 Task: Set "Partitions to consider" for "H.264/MPEG-4 Part 10/AVC encoder (x264)" to none.
Action: Mouse moved to (139, 18)
Screenshot: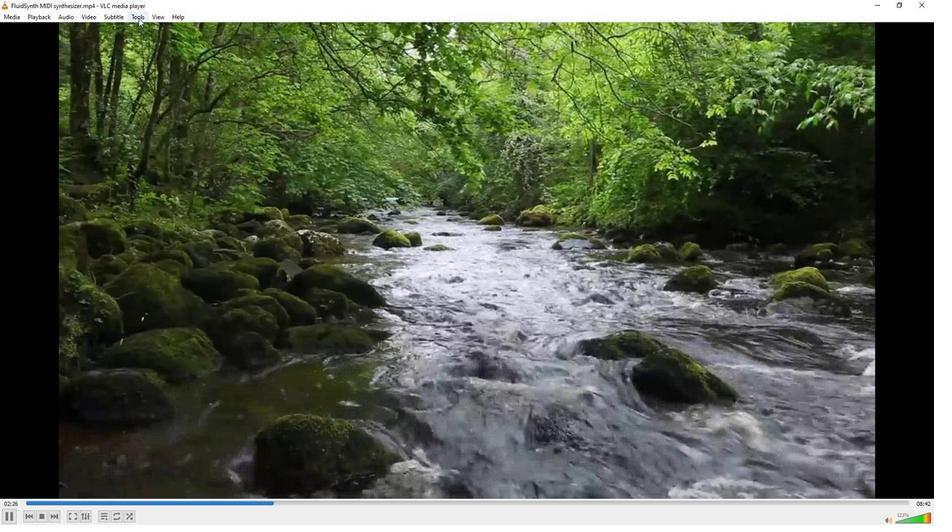 
Action: Mouse pressed left at (139, 18)
Screenshot: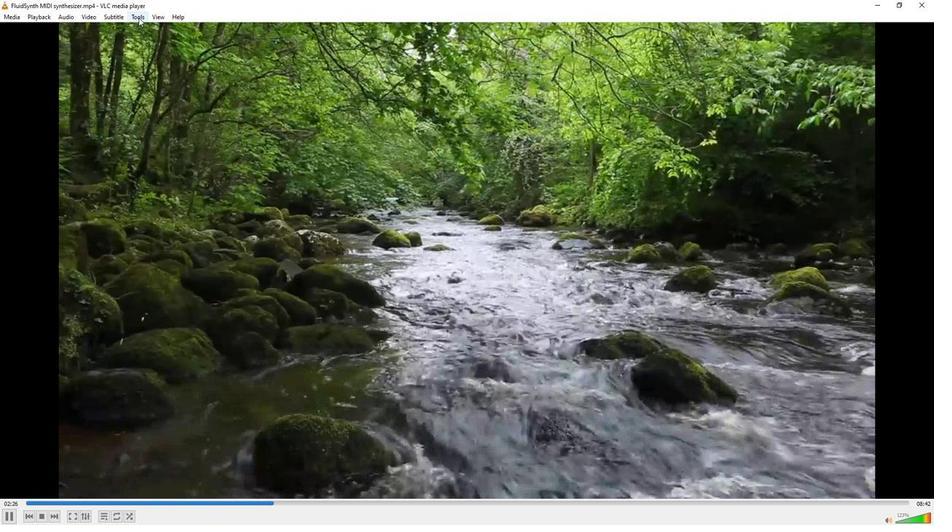 
Action: Mouse moved to (153, 132)
Screenshot: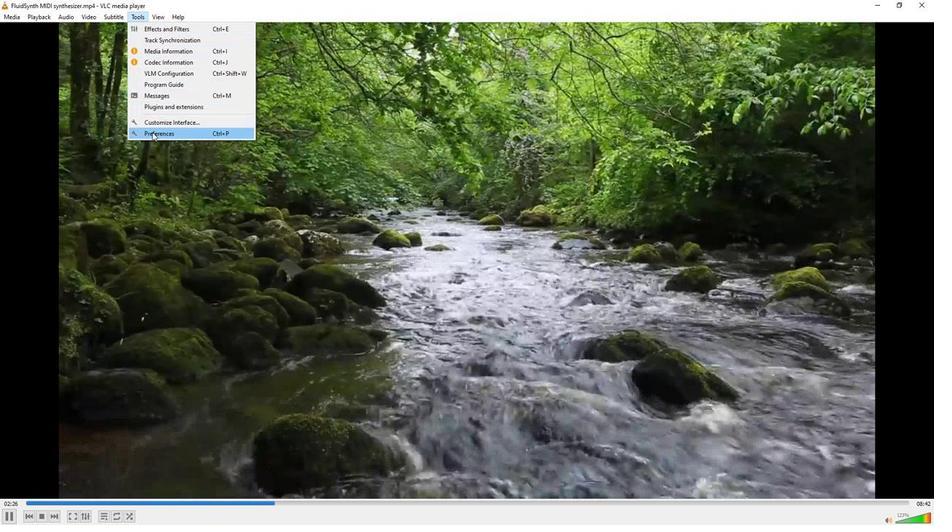 
Action: Mouse pressed left at (153, 132)
Screenshot: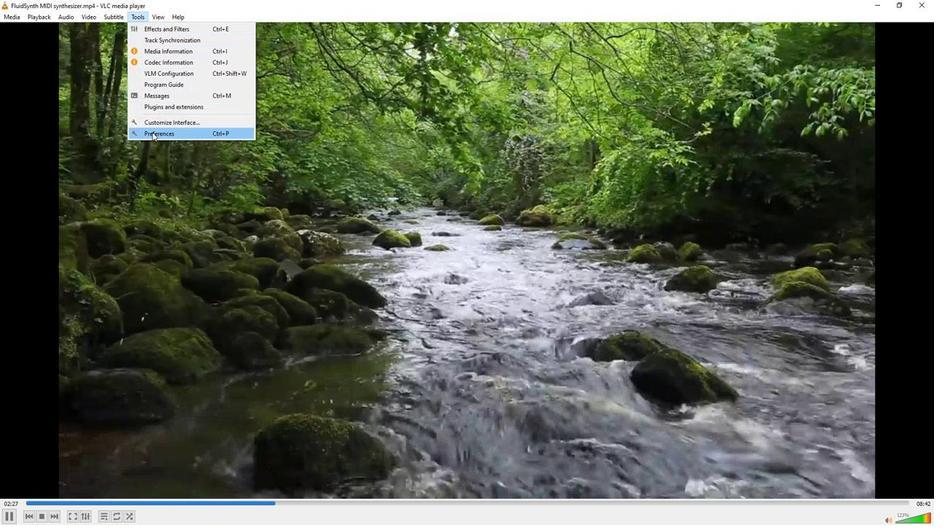
Action: Mouse moved to (111, 413)
Screenshot: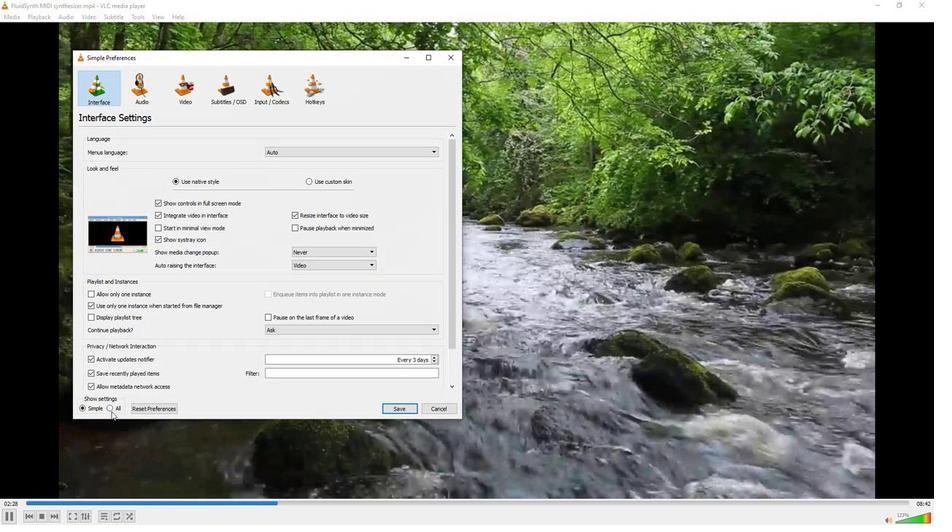 
Action: Mouse pressed left at (111, 413)
Screenshot: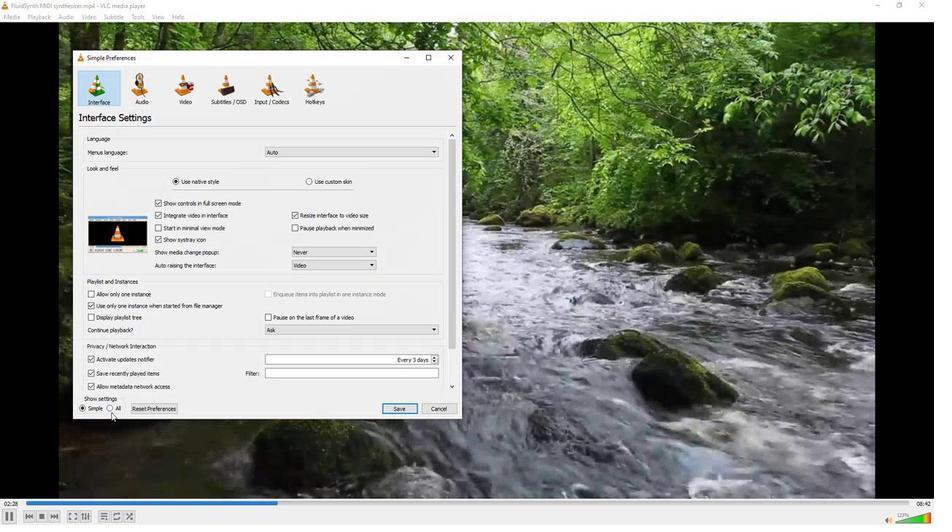 
Action: Mouse moved to (110, 406)
Screenshot: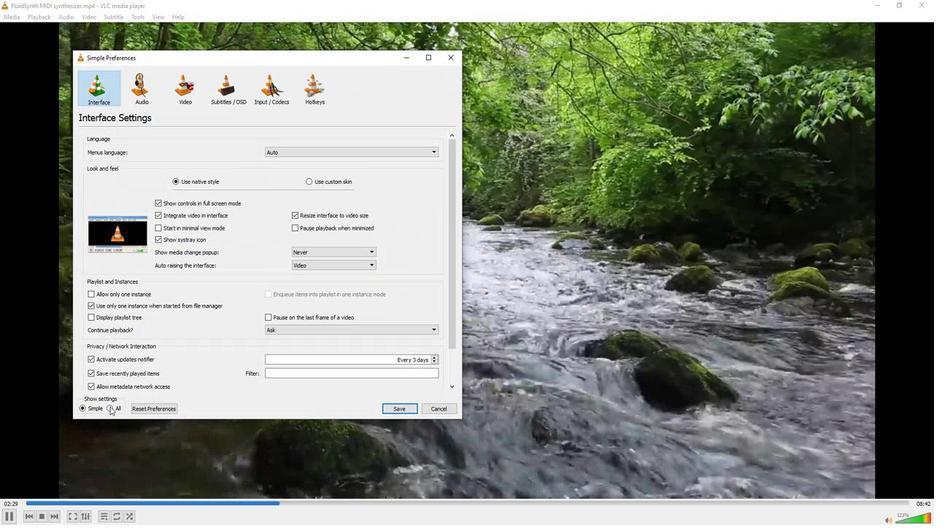 
Action: Mouse pressed left at (110, 406)
Screenshot: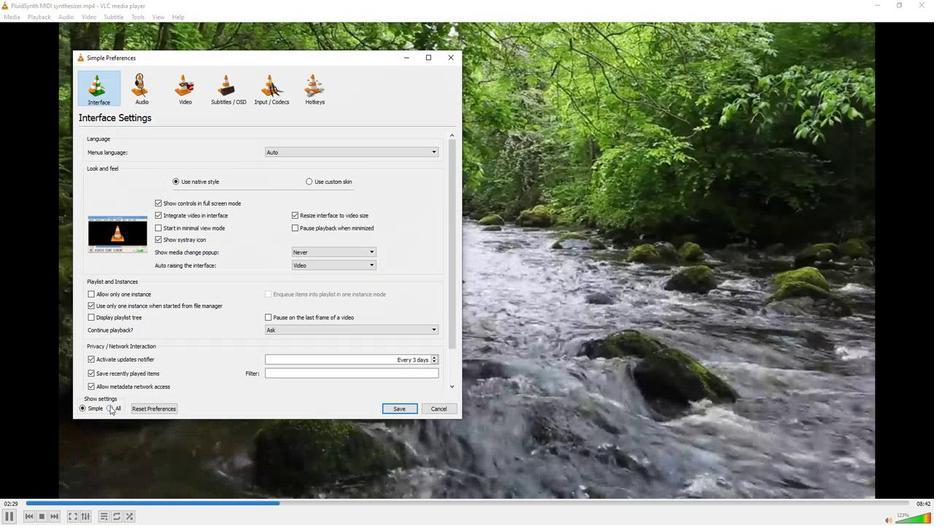 
Action: Mouse moved to (92, 311)
Screenshot: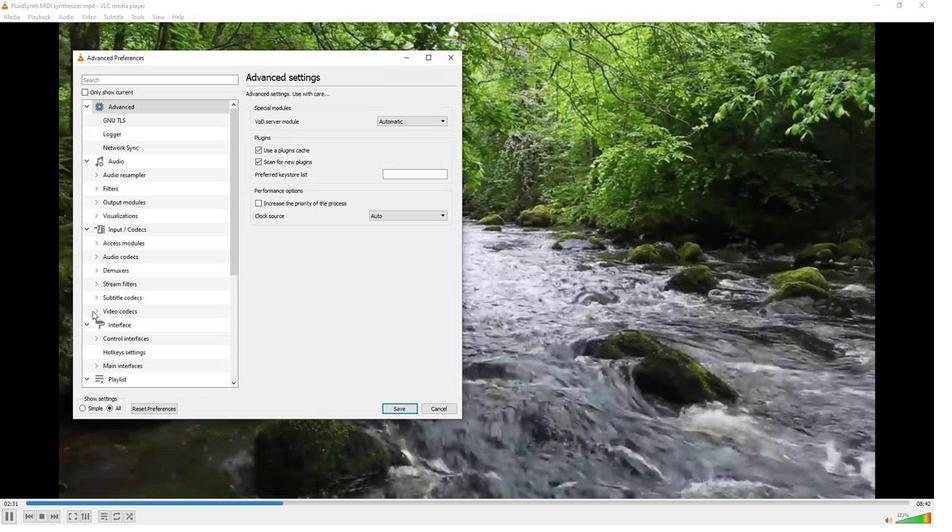 
Action: Mouse pressed left at (92, 311)
Screenshot: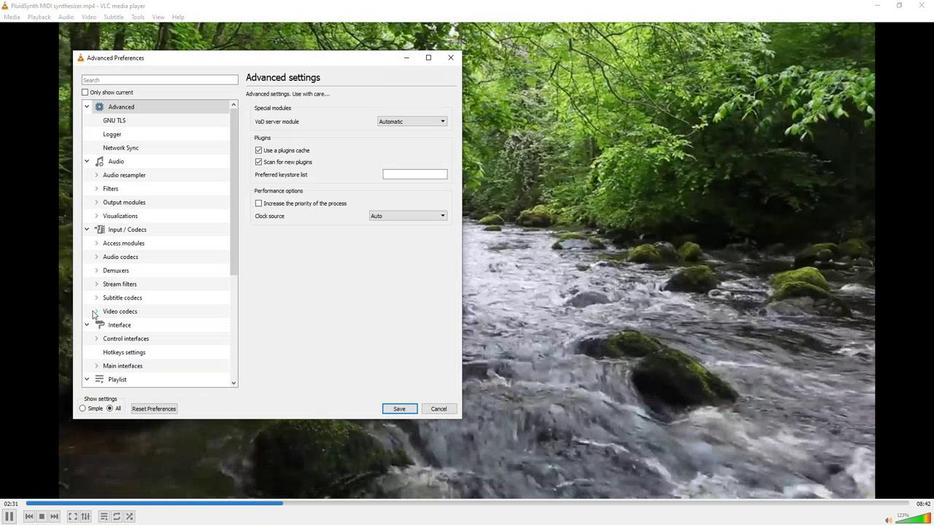 
Action: Mouse moved to (108, 330)
Screenshot: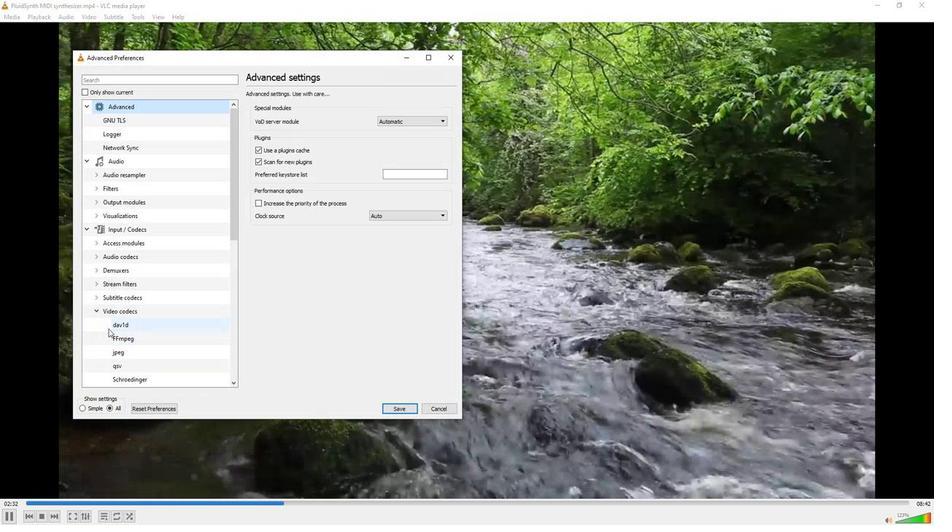 
Action: Mouse scrolled (108, 329) with delta (0, 0)
Screenshot: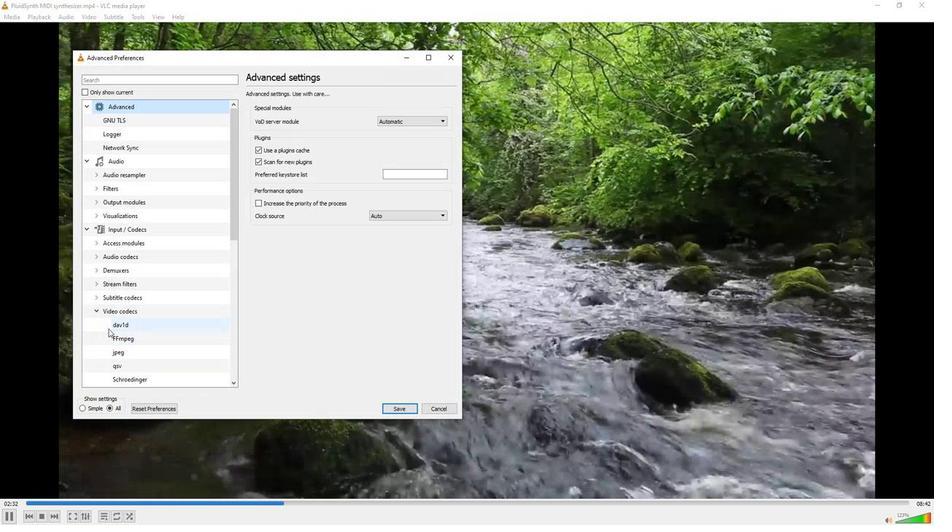 
Action: Mouse moved to (128, 382)
Screenshot: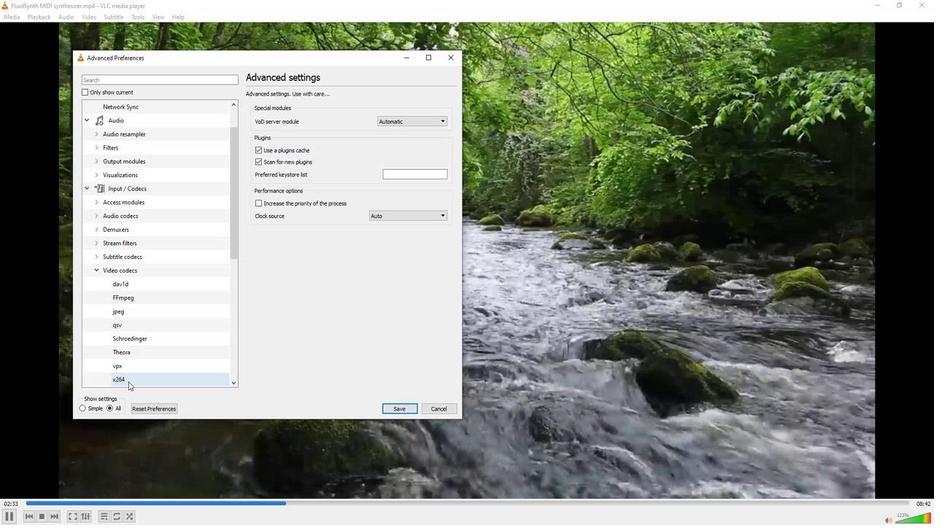 
Action: Mouse pressed left at (128, 382)
Screenshot: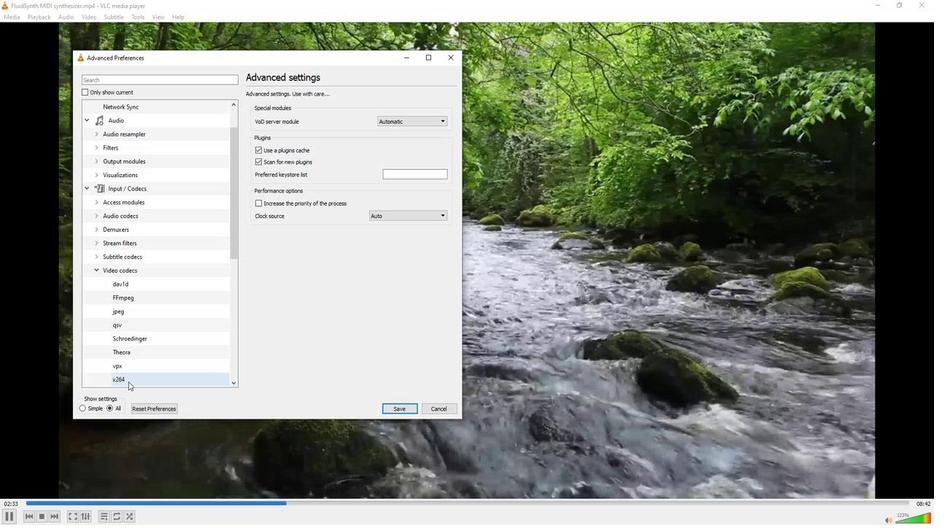 
Action: Mouse moved to (316, 335)
Screenshot: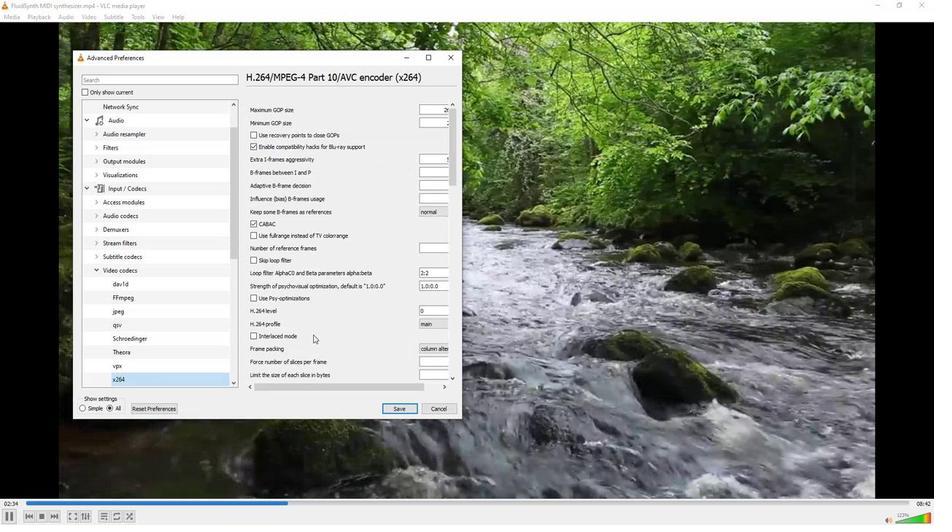 
Action: Mouse scrolled (316, 335) with delta (0, 0)
Screenshot: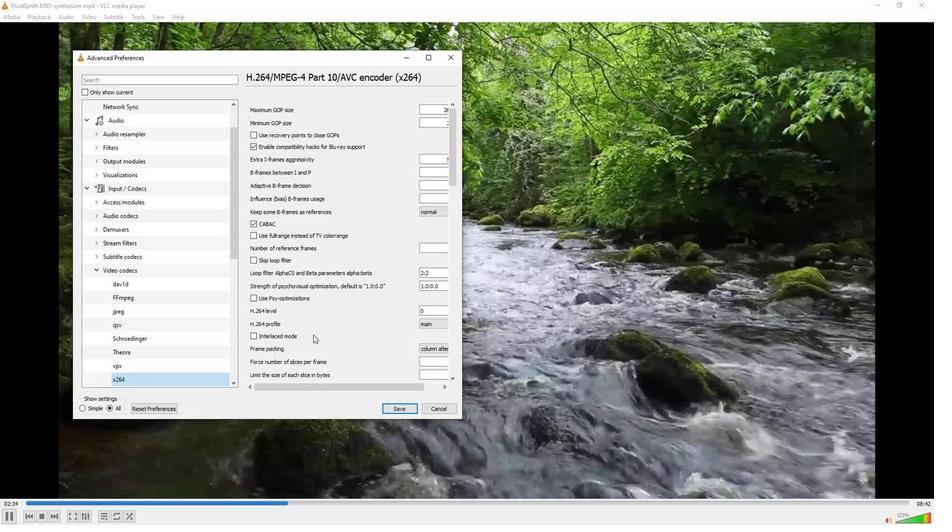 
Action: Mouse scrolled (316, 335) with delta (0, 0)
Screenshot: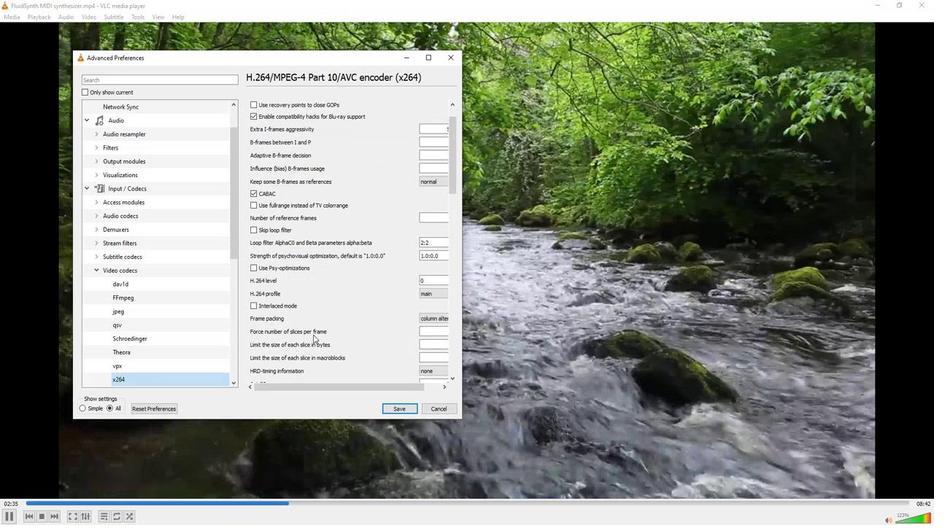 
Action: Mouse scrolled (316, 335) with delta (0, 0)
Screenshot: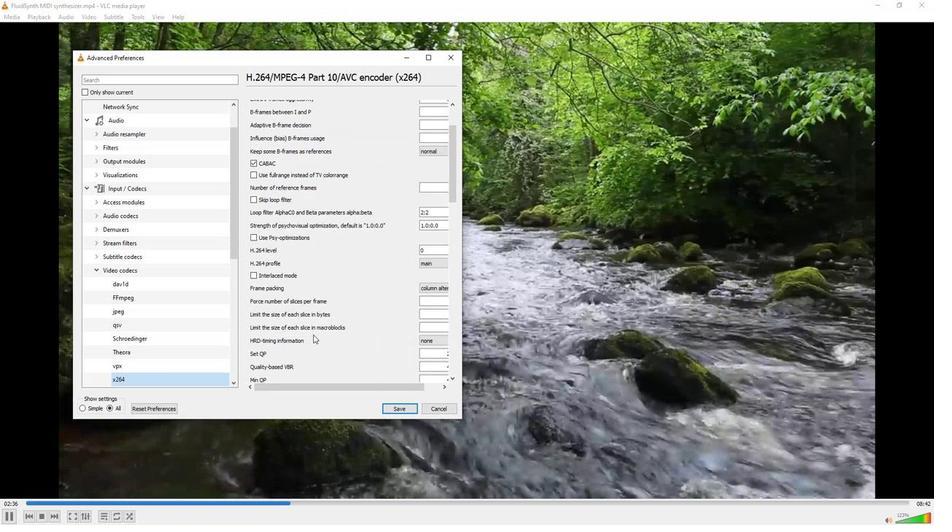 
Action: Mouse scrolled (316, 335) with delta (0, 0)
Screenshot: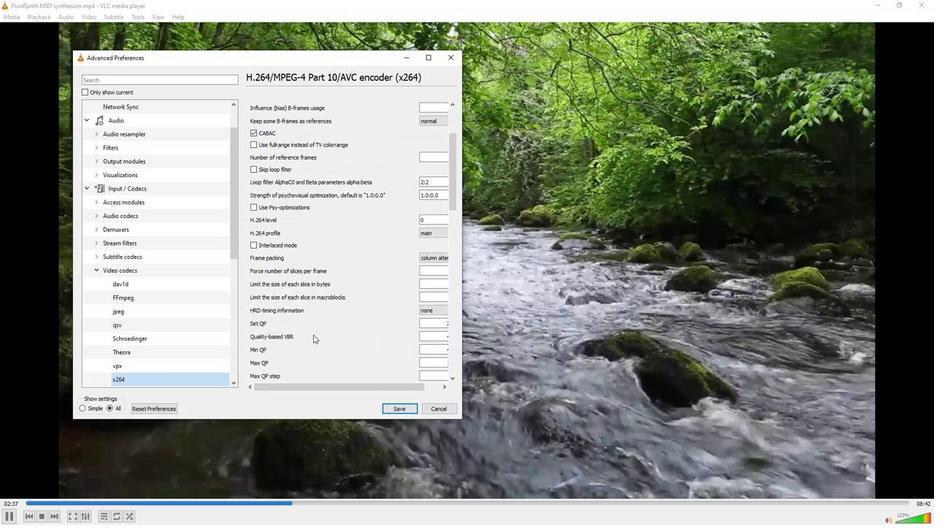 
Action: Mouse scrolled (316, 335) with delta (0, 0)
Screenshot: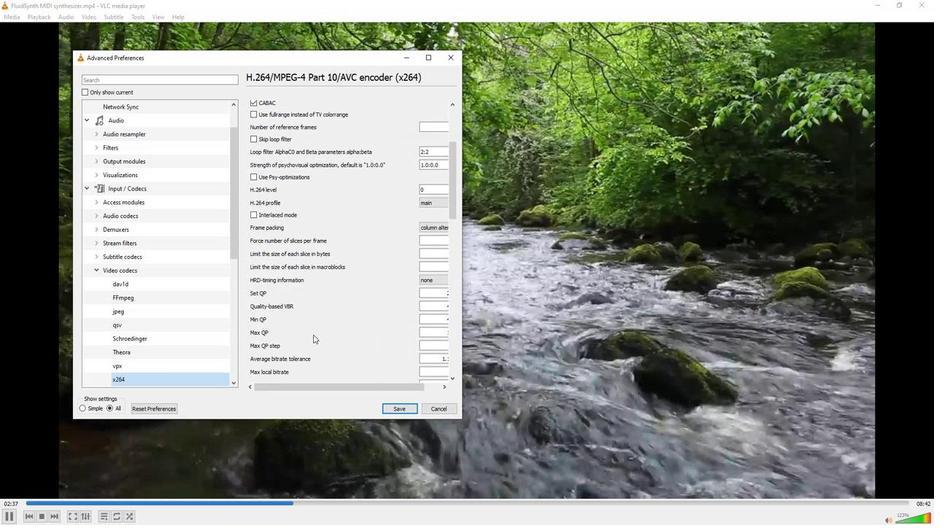 
Action: Mouse scrolled (316, 335) with delta (0, 0)
Screenshot: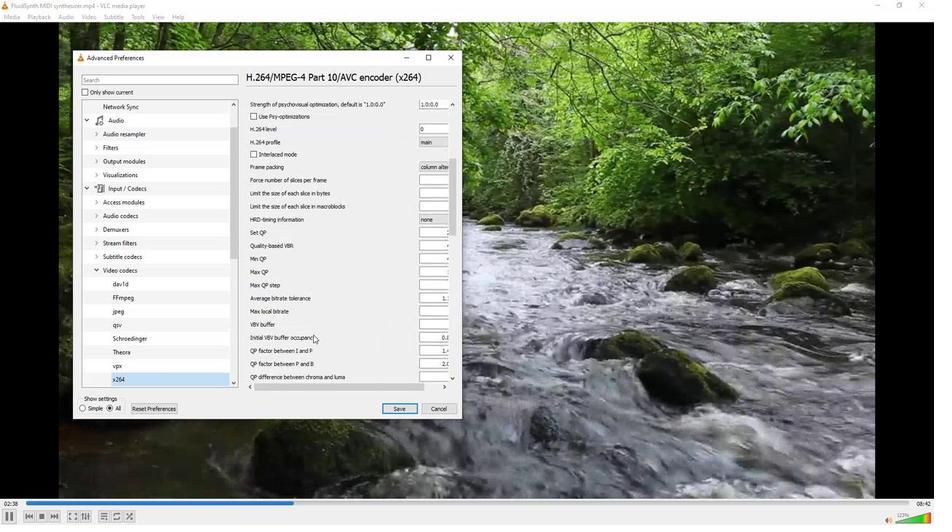 
Action: Mouse scrolled (316, 335) with delta (0, 0)
Screenshot: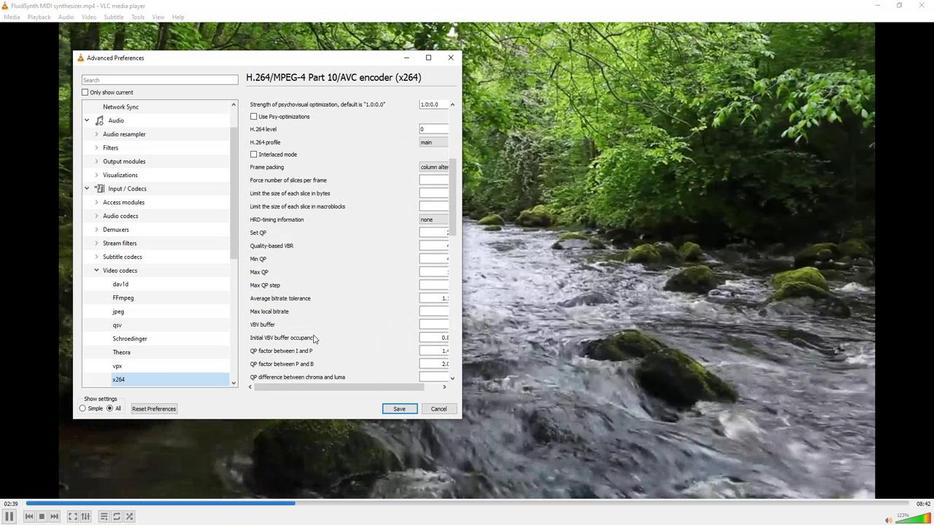 
Action: Mouse scrolled (316, 335) with delta (0, 0)
Screenshot: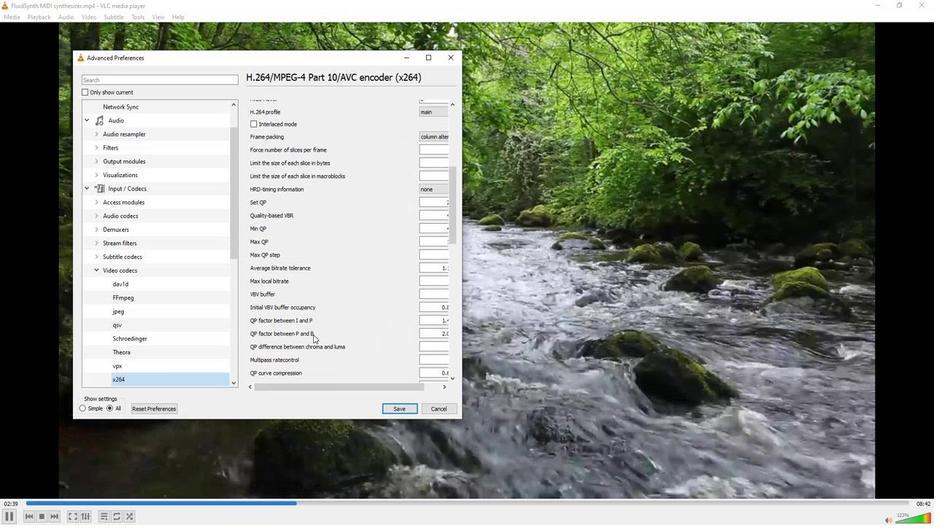 
Action: Mouse scrolled (316, 335) with delta (0, 0)
Screenshot: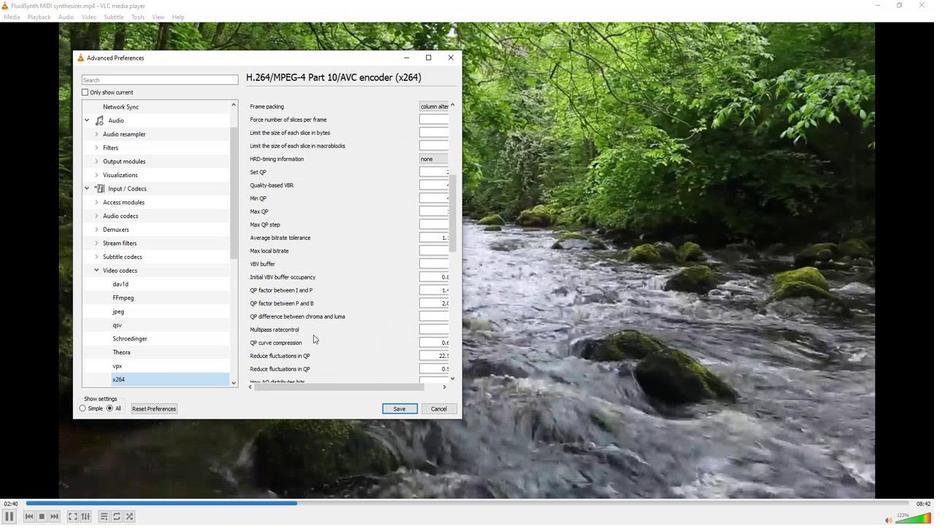 
Action: Mouse moved to (327, 340)
Screenshot: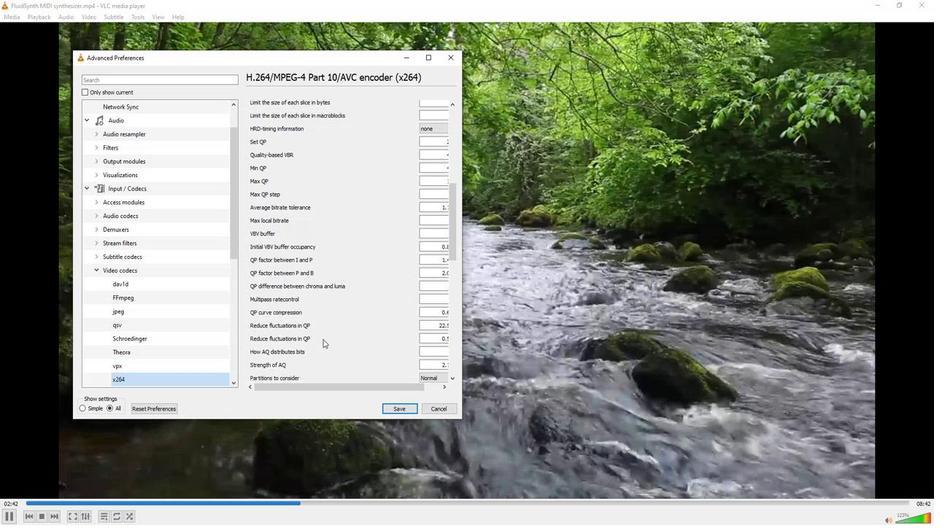
Action: Mouse scrolled (327, 340) with delta (0, 0)
Screenshot: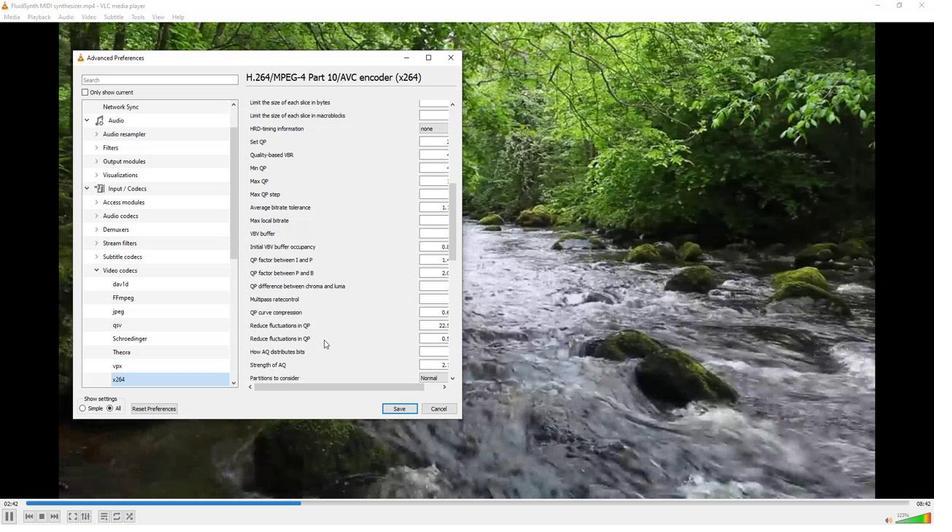 
Action: Mouse moved to (332, 384)
Screenshot: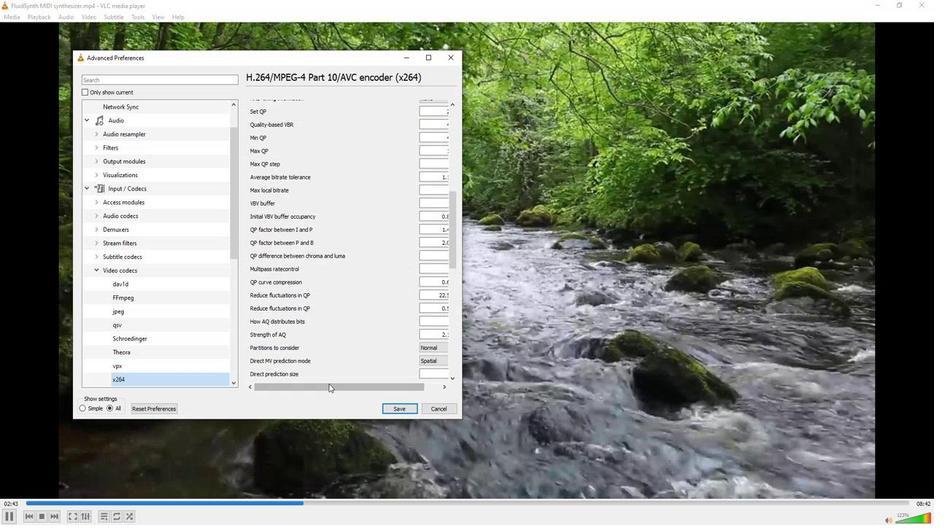 
Action: Mouse pressed left at (332, 384)
Screenshot: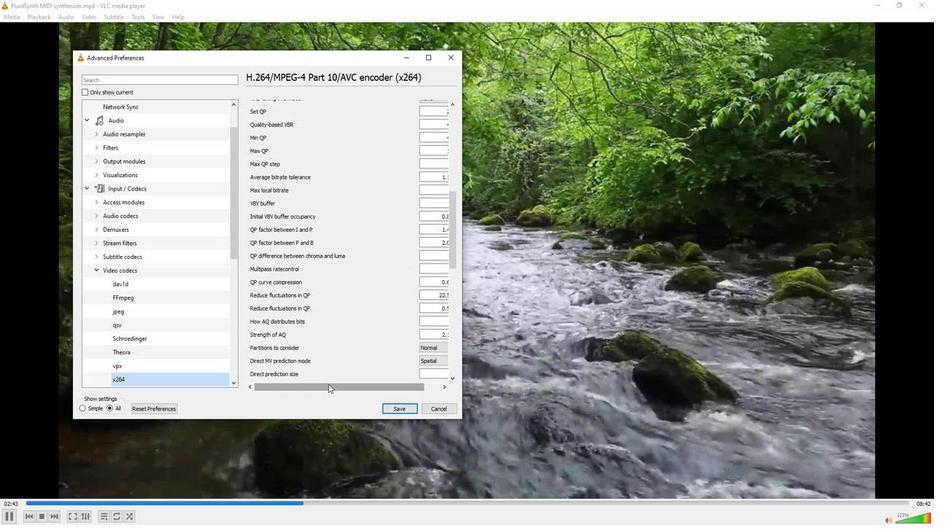 
Action: Mouse moved to (417, 349)
Screenshot: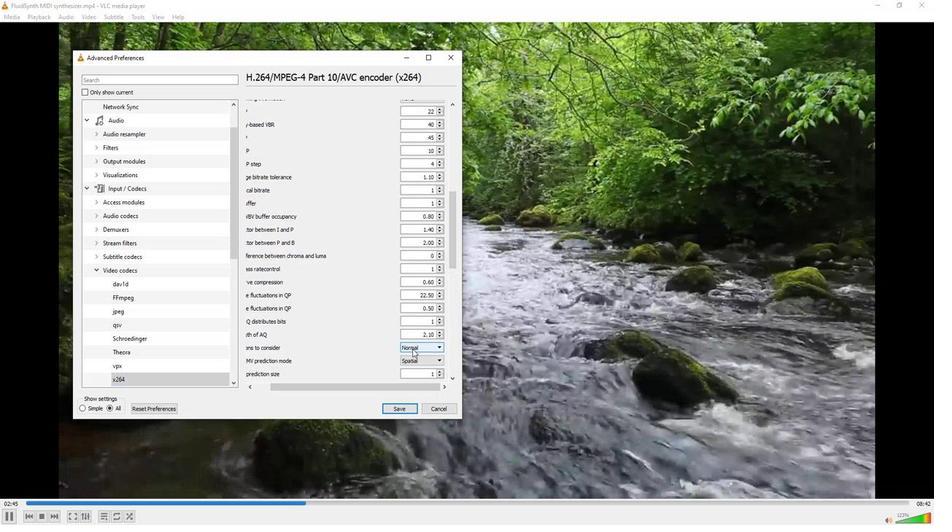 
Action: Mouse pressed left at (417, 349)
Screenshot: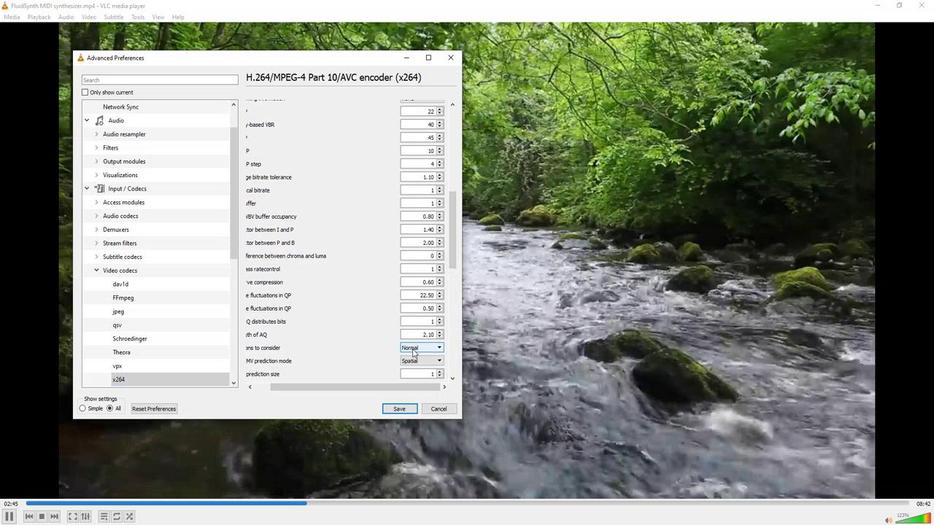 
Action: Mouse moved to (416, 356)
Screenshot: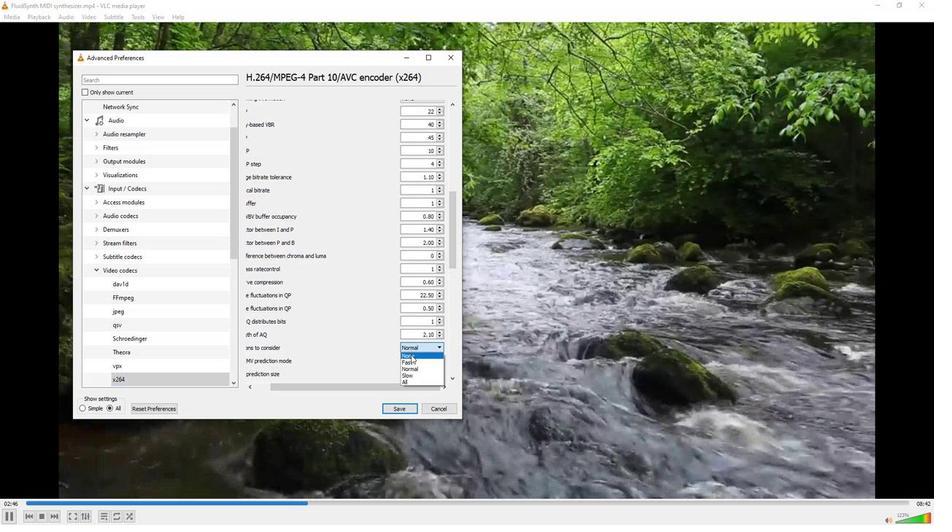 
Action: Mouse pressed left at (416, 356)
Screenshot: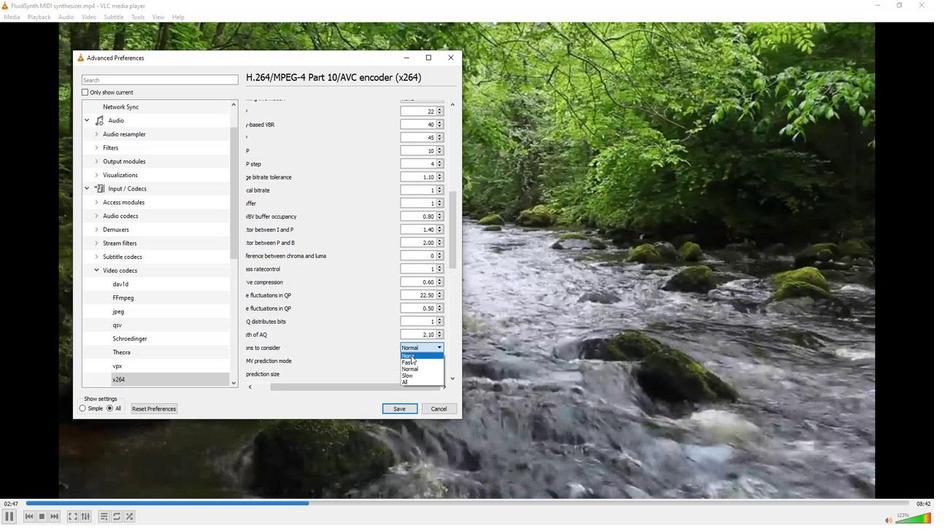 
Action: Mouse moved to (408, 354)
Screenshot: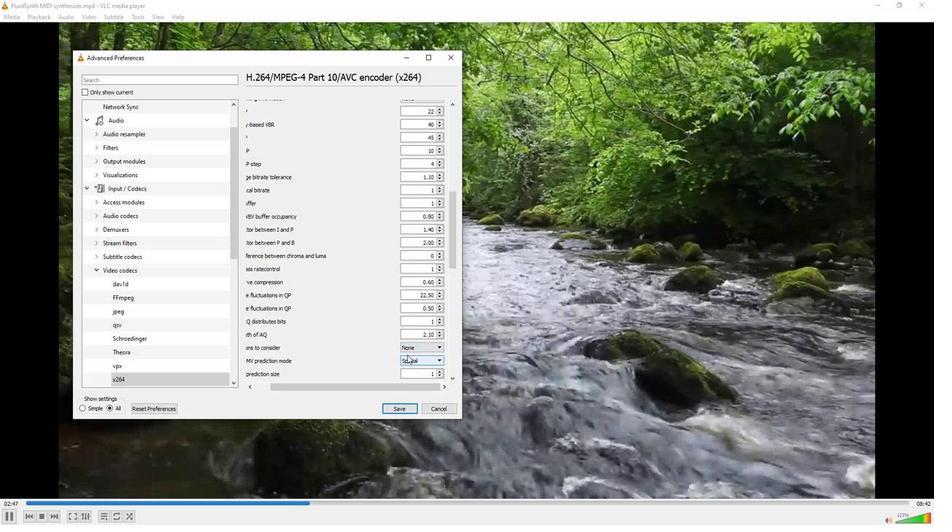 
